 Task: Use the formula "DPRODUCT" in spreadsheet "Project protfolio".
Action: Mouse moved to (120, 72)
Screenshot: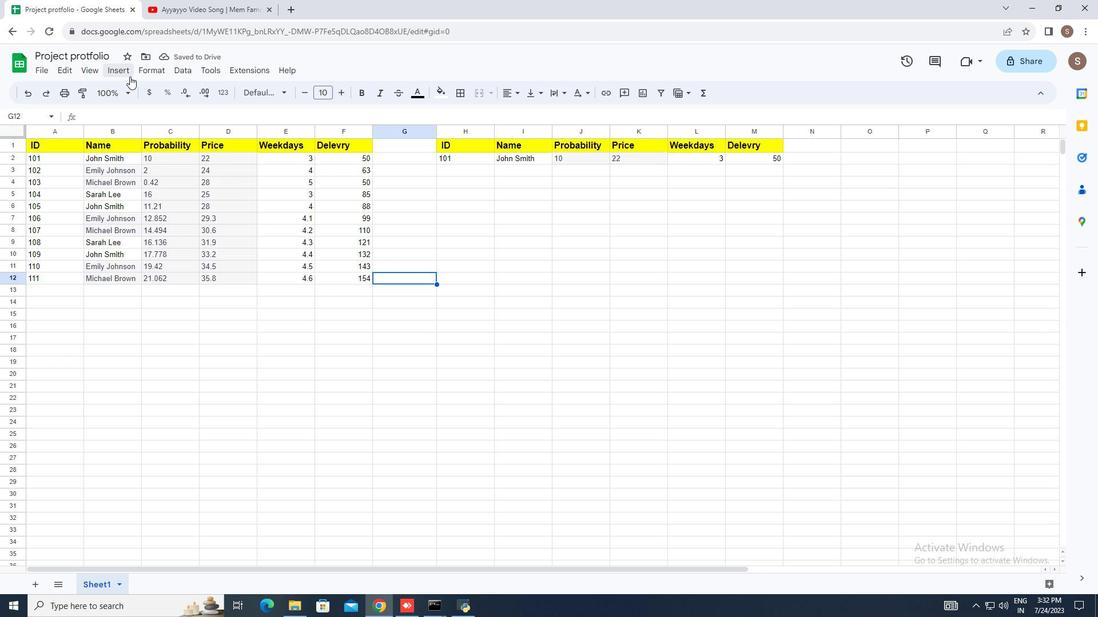 
Action: Mouse pressed left at (120, 72)
Screenshot: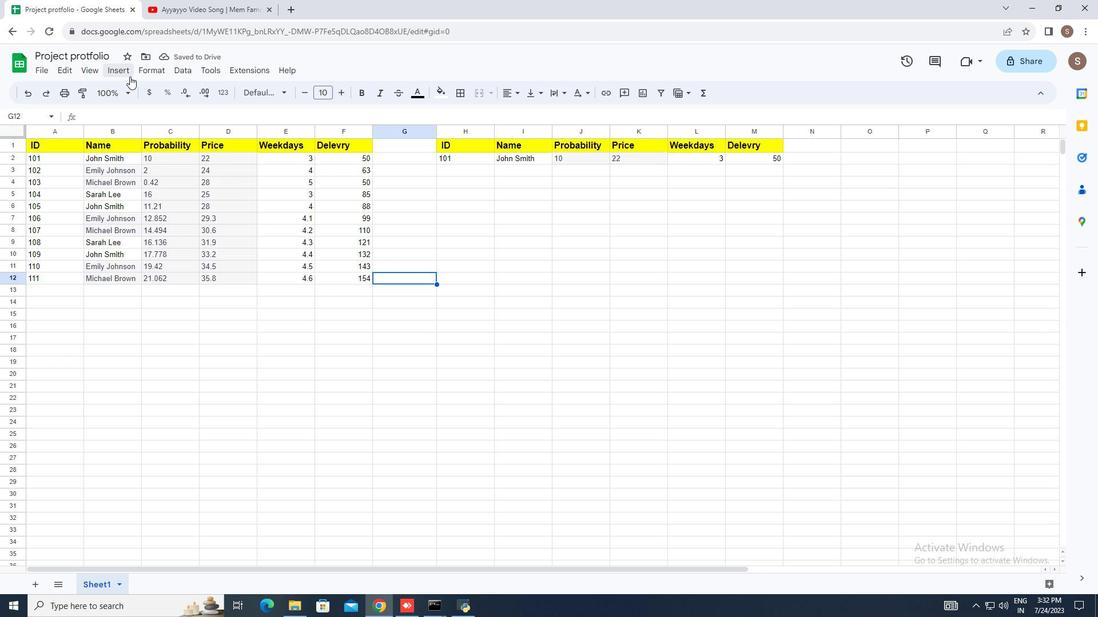 
Action: Mouse moved to (172, 268)
Screenshot: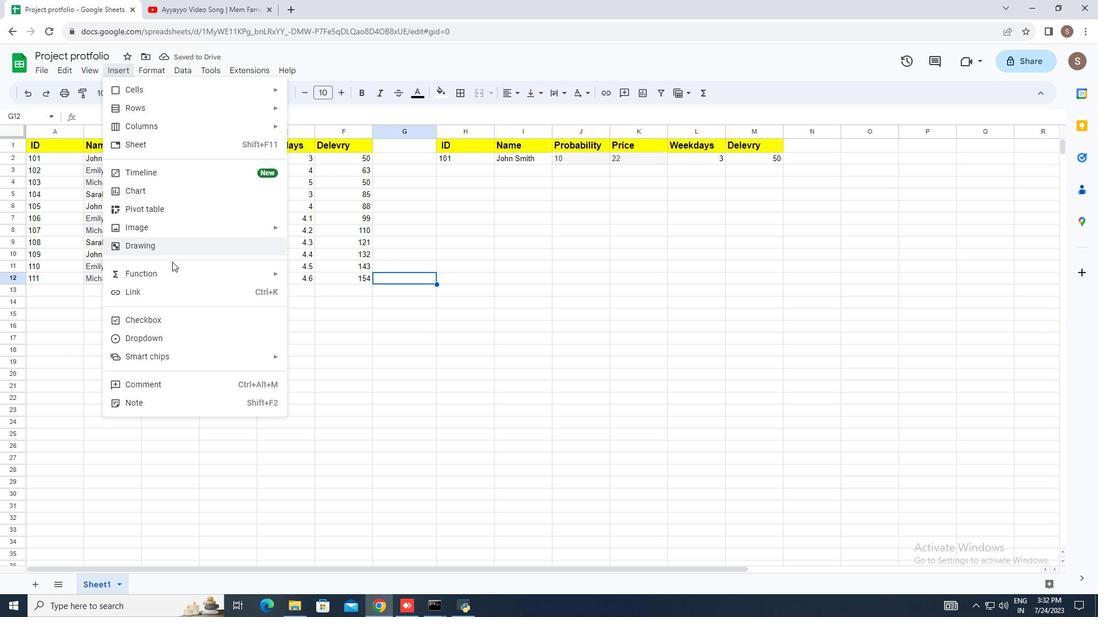 
Action: Mouse pressed left at (172, 268)
Screenshot: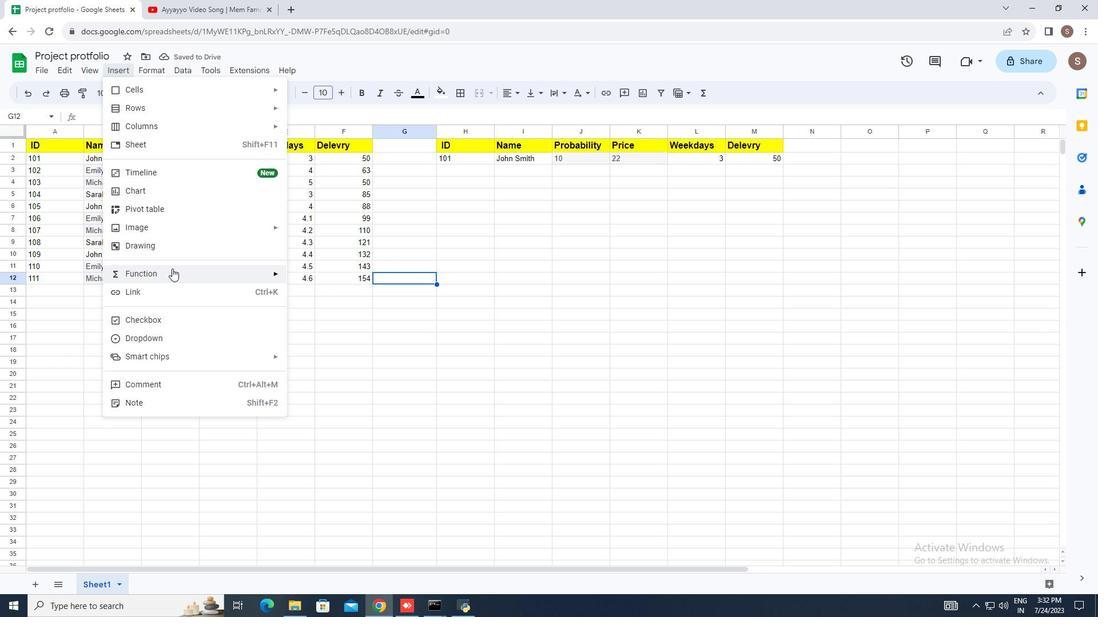 
Action: Mouse moved to (327, 260)
Screenshot: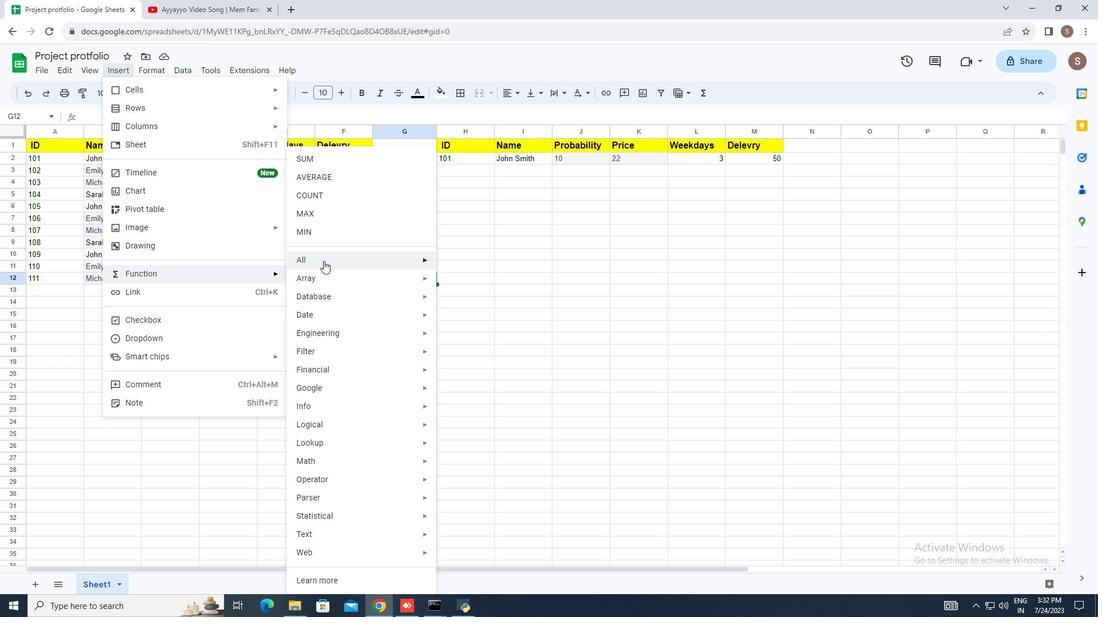 
Action: Mouse pressed left at (327, 260)
Screenshot: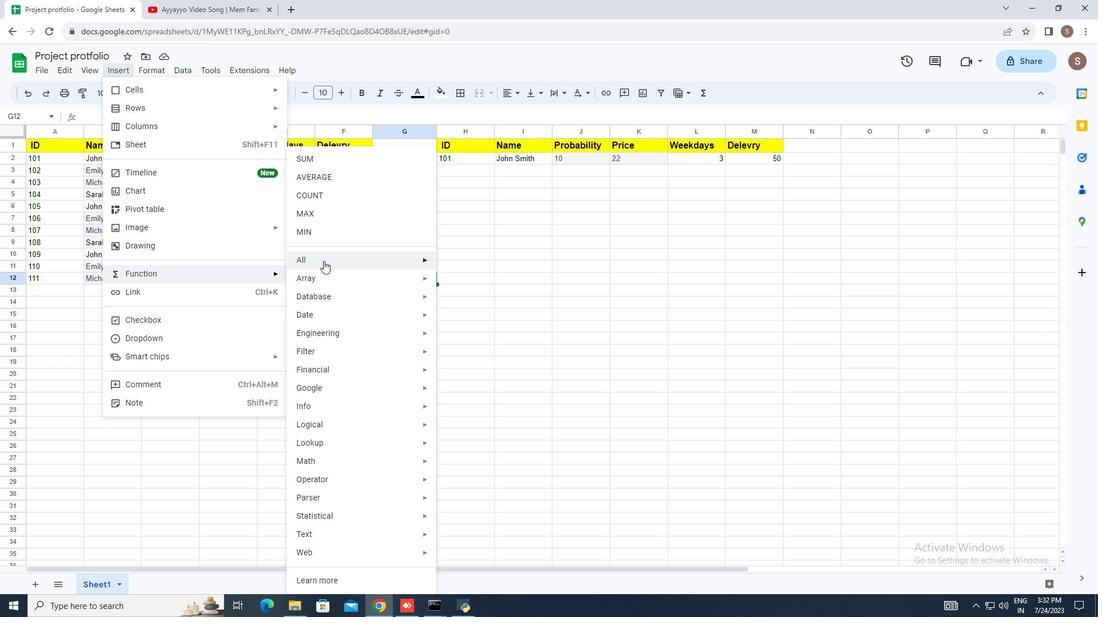 
Action: Mouse moved to (500, 492)
Screenshot: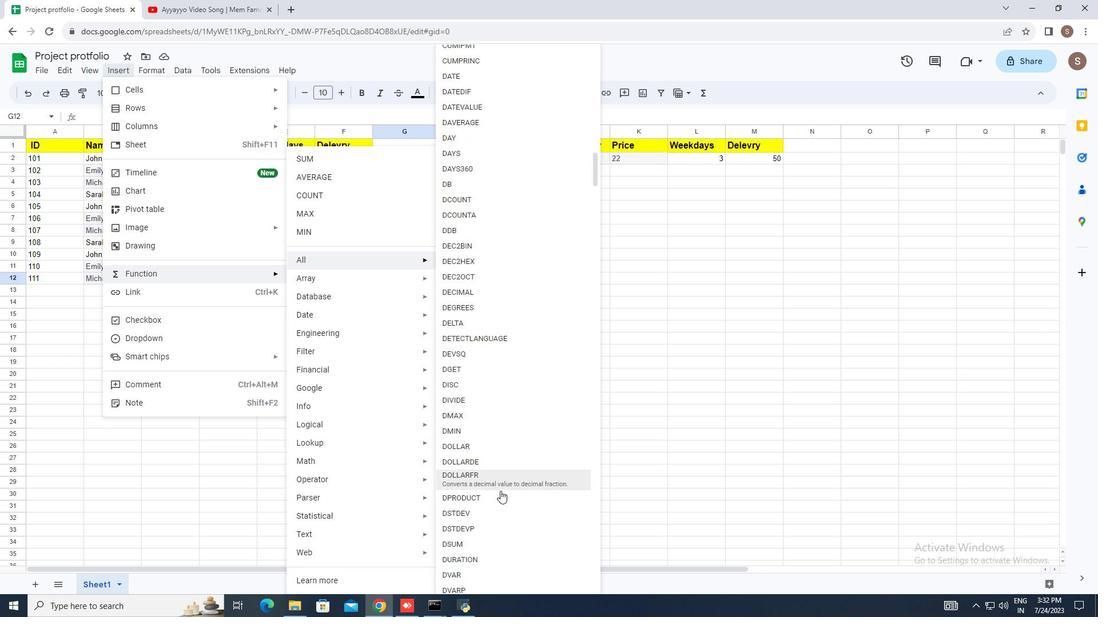 
Action: Mouse pressed left at (500, 492)
Screenshot: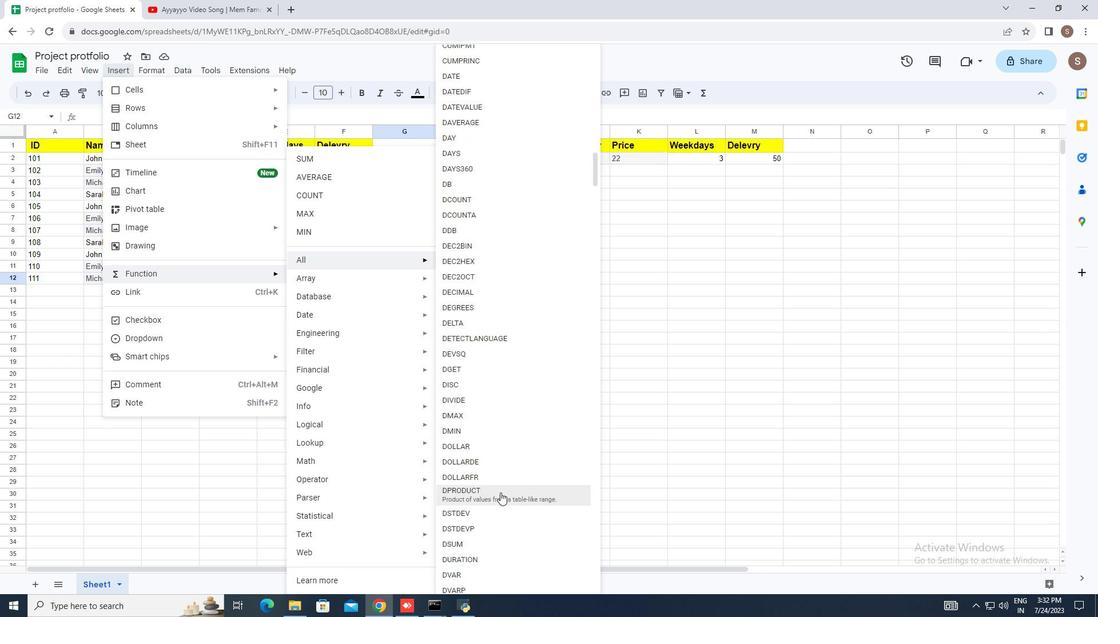 
Action: Mouse moved to (44, 143)
Screenshot: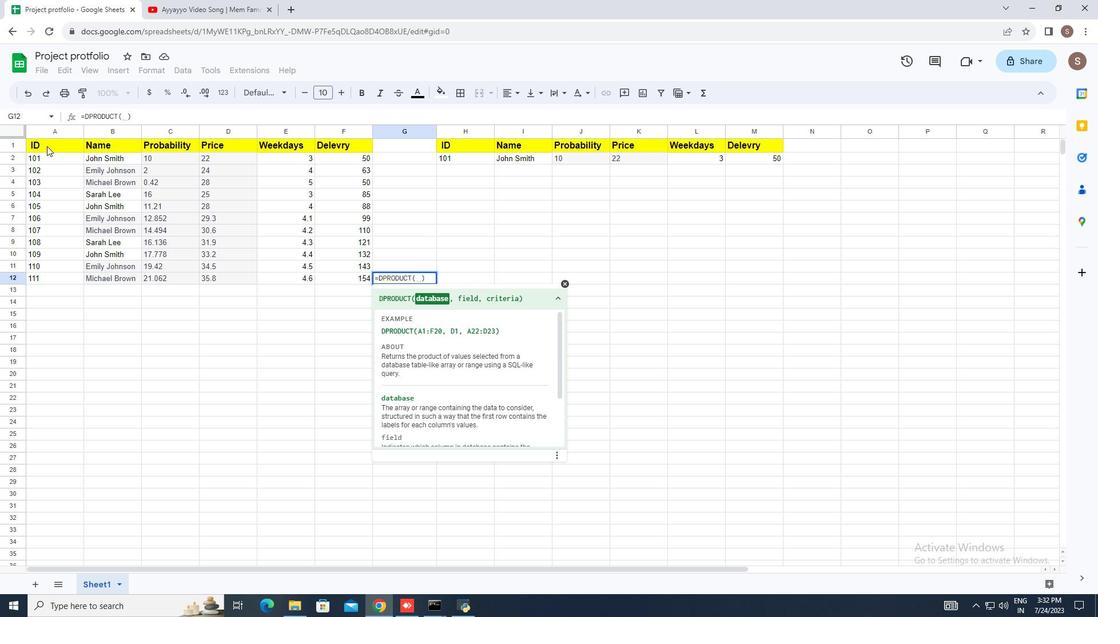 
Action: Mouse pressed left at (44, 143)
Screenshot: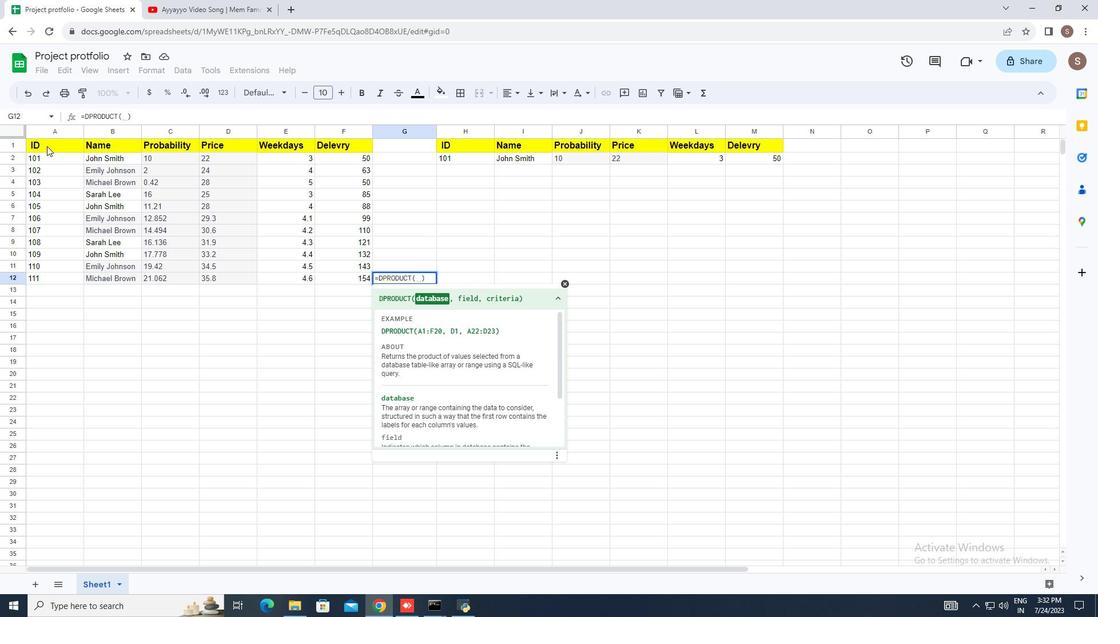 
Action: Mouse moved to (391, 292)
Screenshot: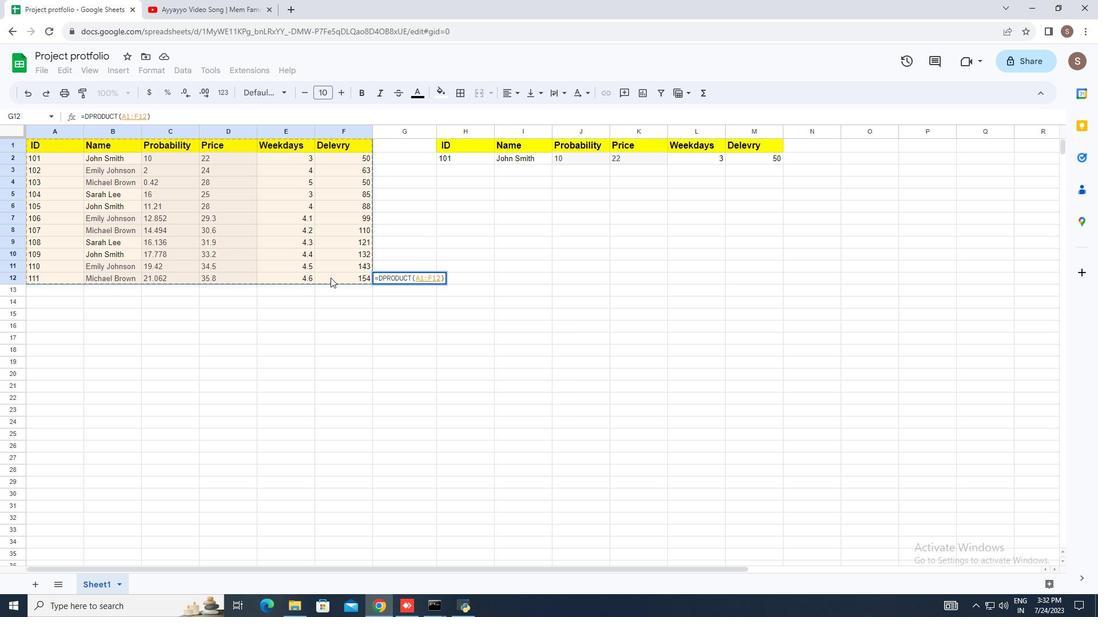 
Action: Key pressed <Key.f4>
Screenshot: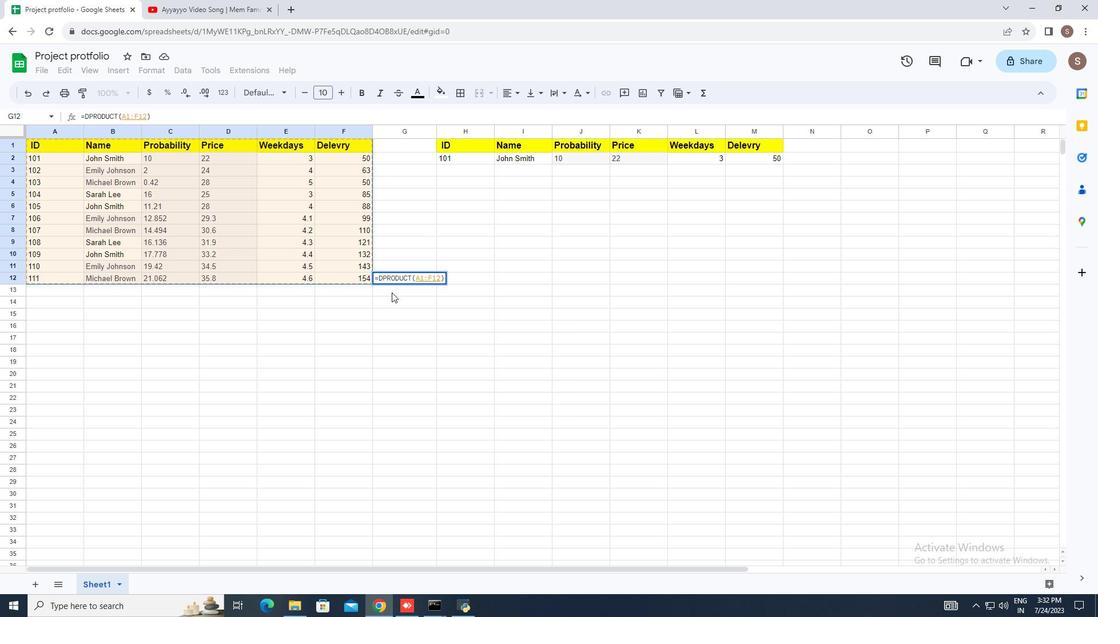 
Action: Mouse moved to (455, 295)
Screenshot: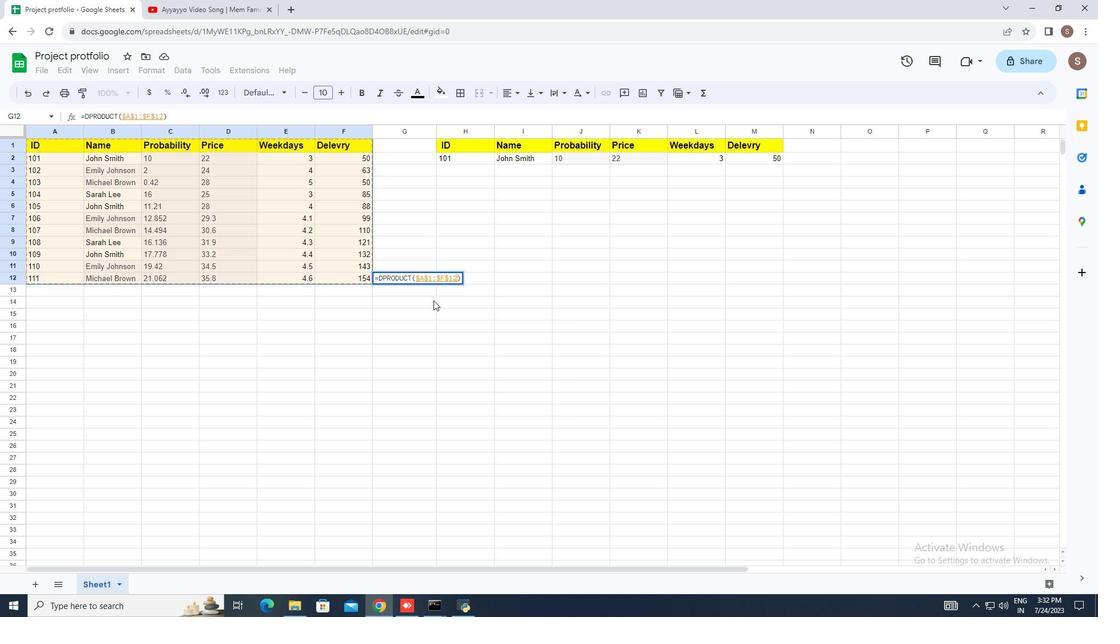 
Action: Key pressed ,<Key.space>
Screenshot: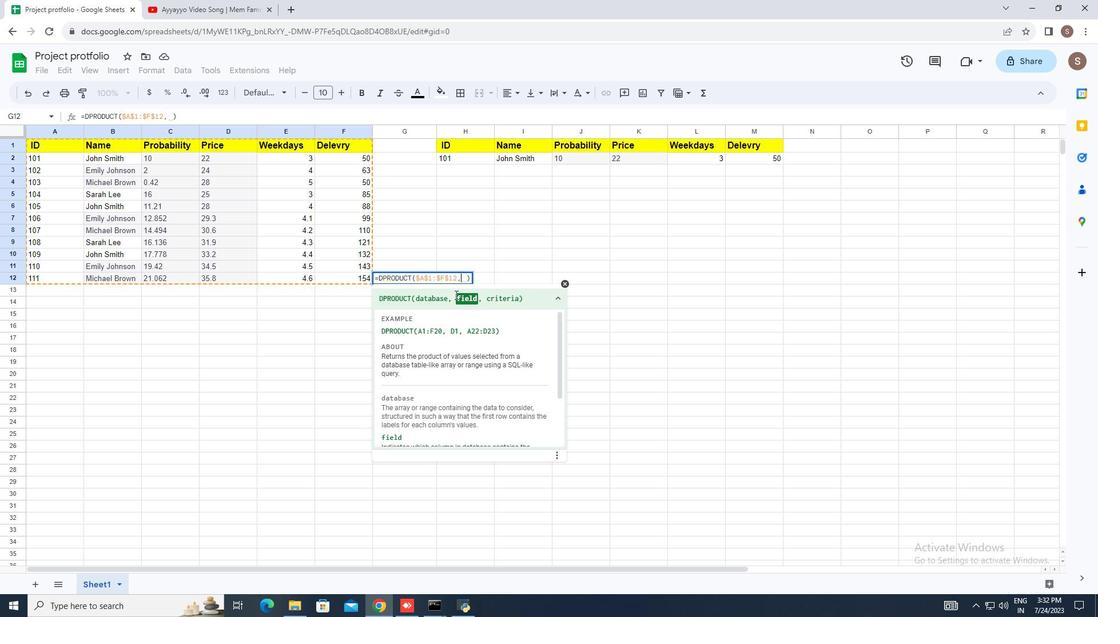 
Action: Mouse moved to (167, 145)
Screenshot: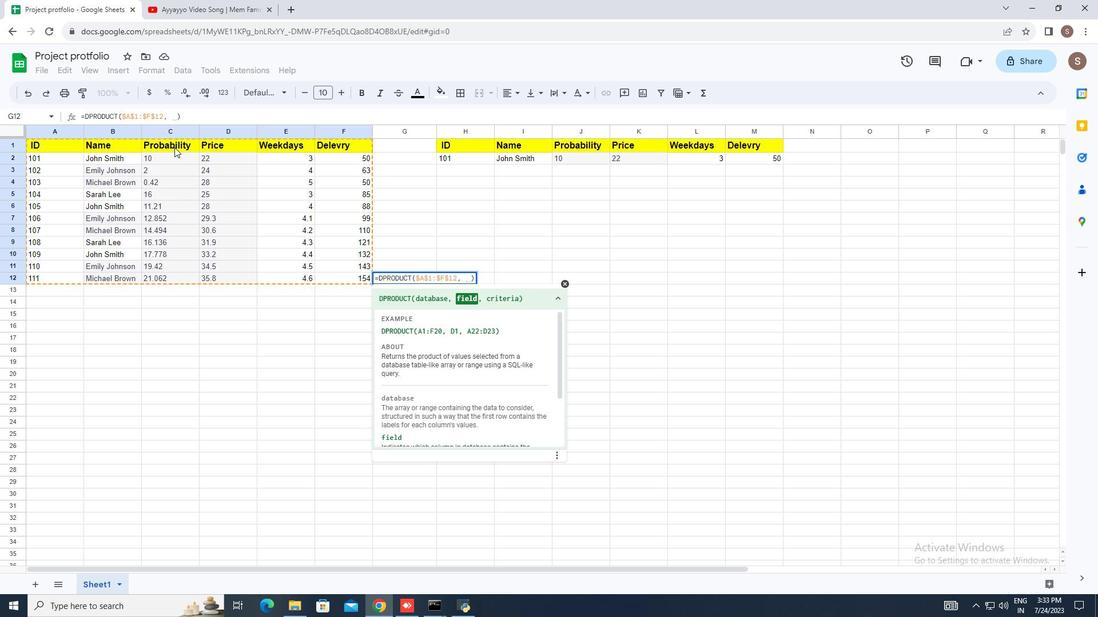 
Action: Mouse pressed left at (167, 145)
Screenshot: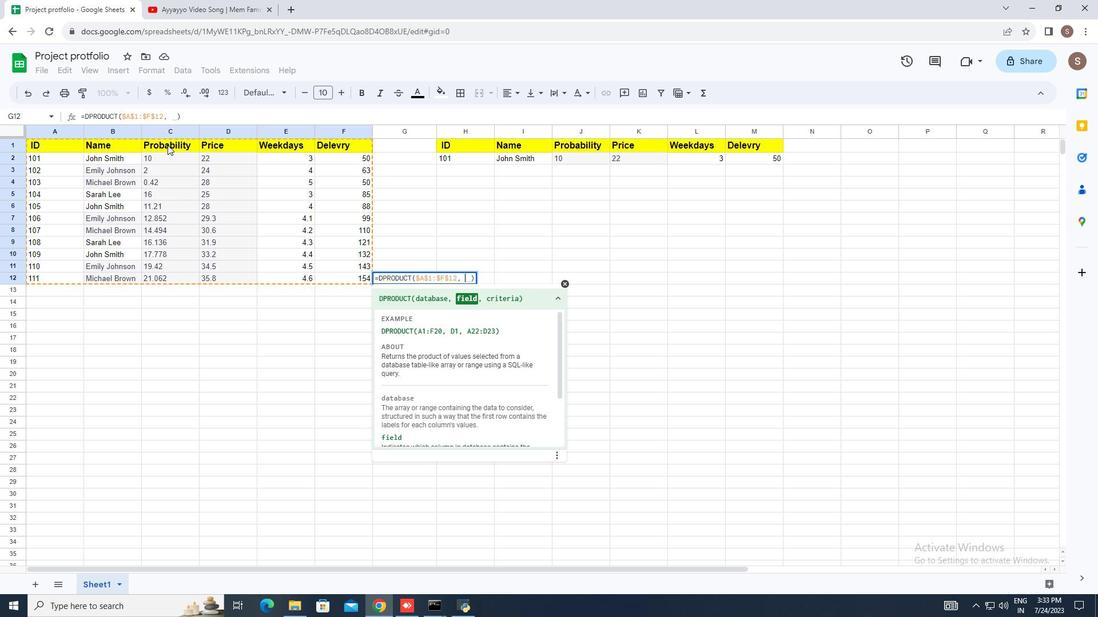 
Action: Mouse moved to (442, 328)
Screenshot: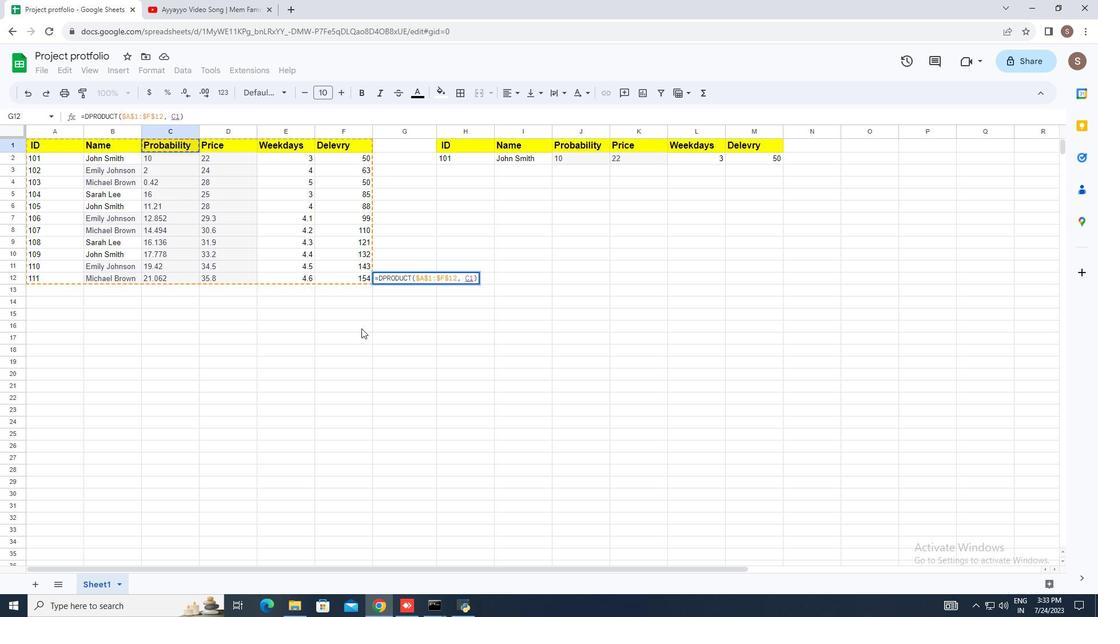 
Action: Key pressed ,<Key.space>
Screenshot: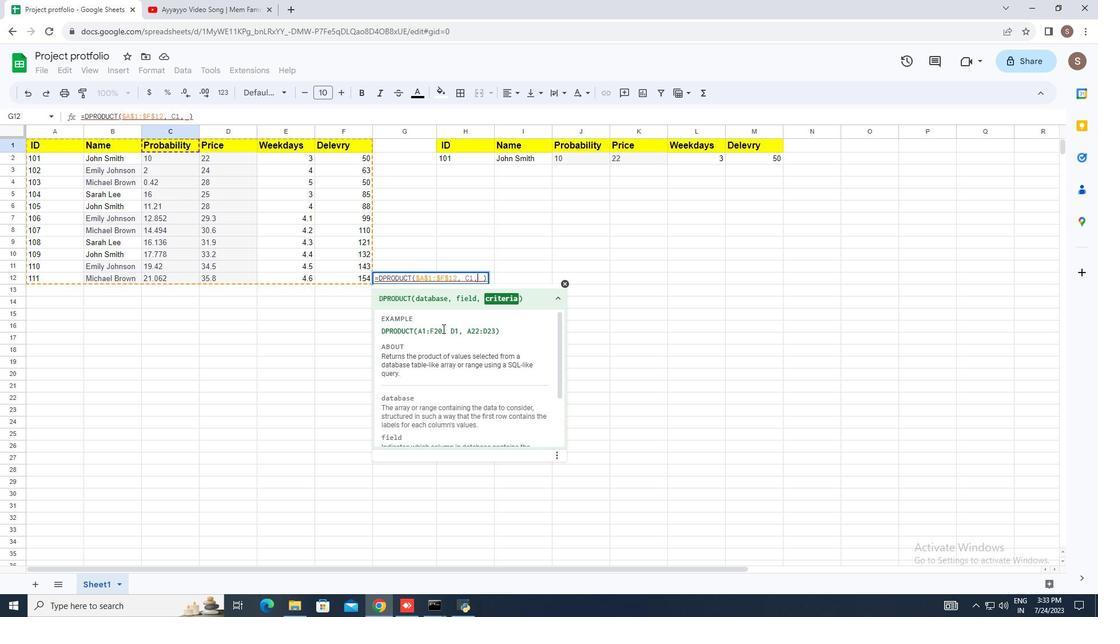 
Action: Mouse moved to (696, 144)
Screenshot: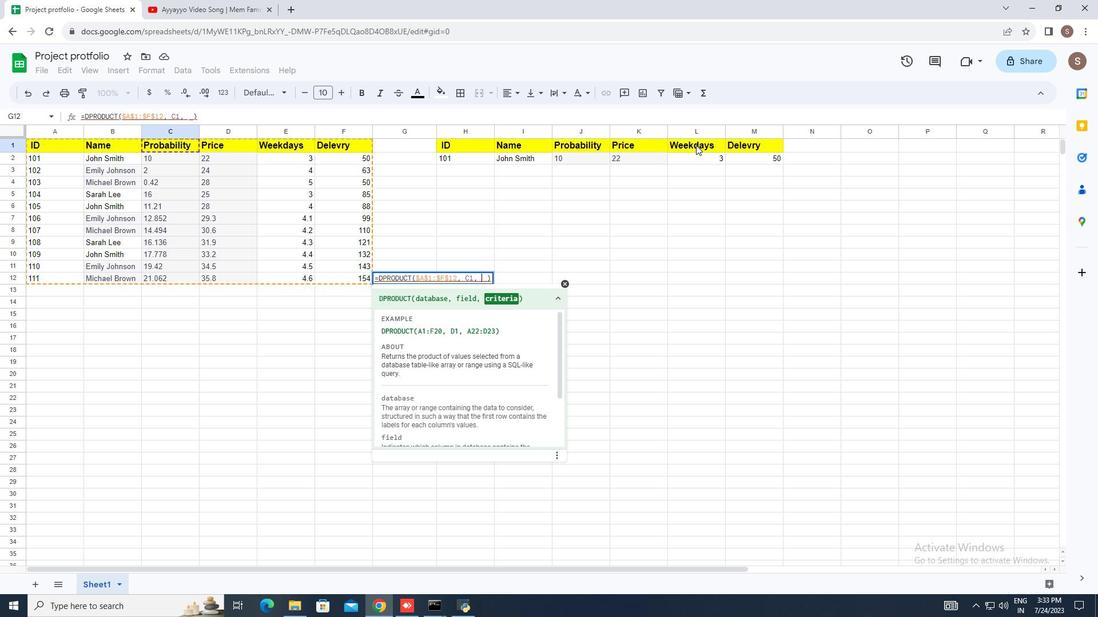
Action: Mouse pressed left at (696, 144)
Screenshot: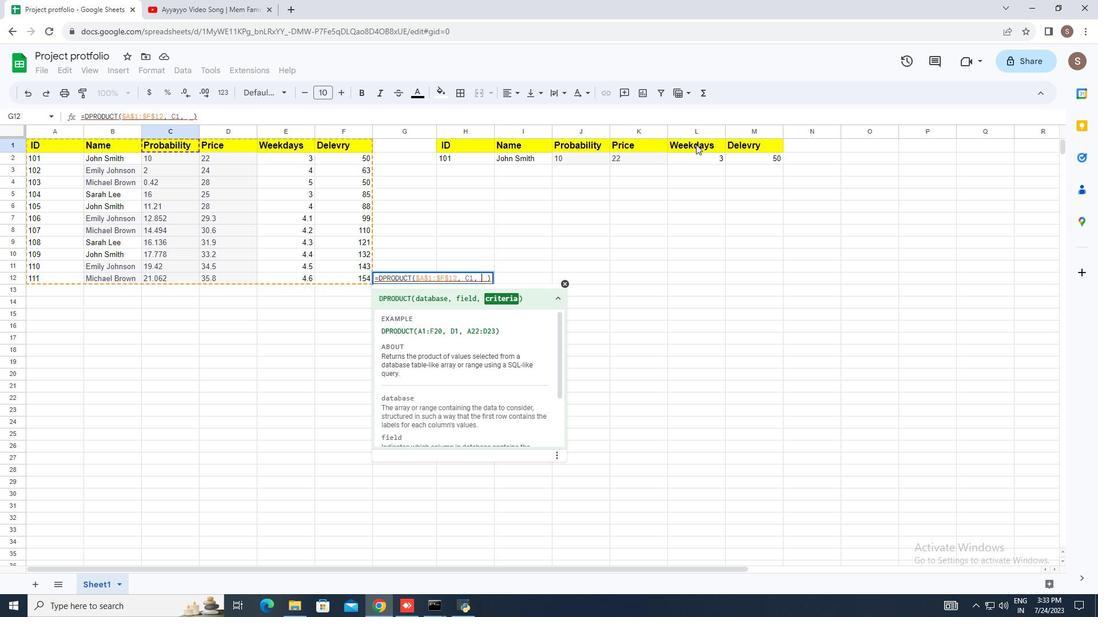 
Action: Mouse moved to (610, 333)
Screenshot: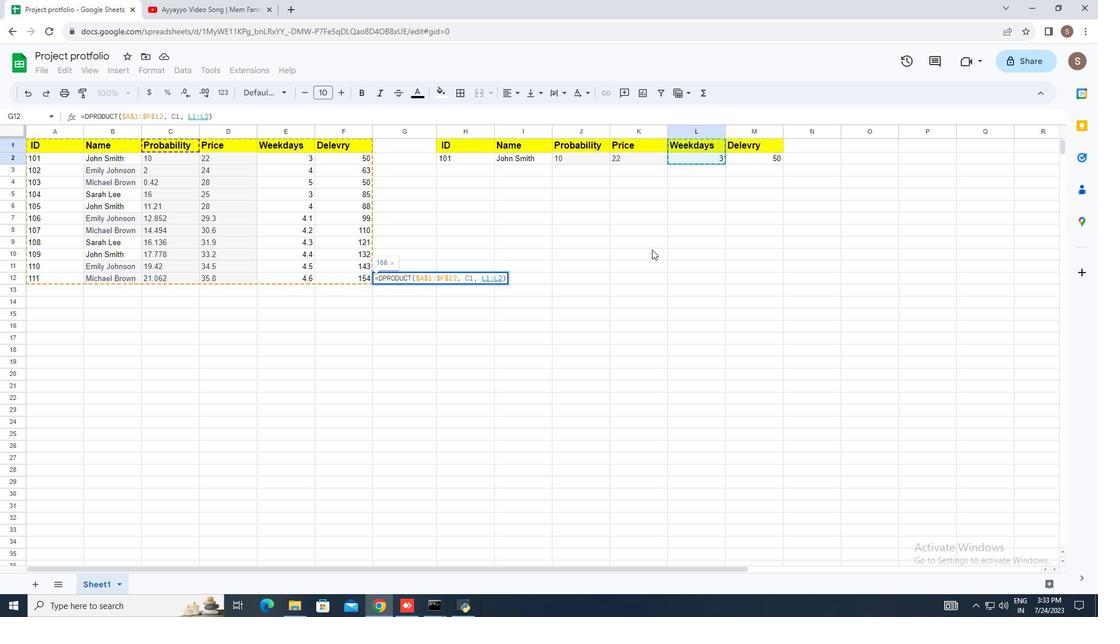 
Action: Key pressed <Key.enter>
Screenshot: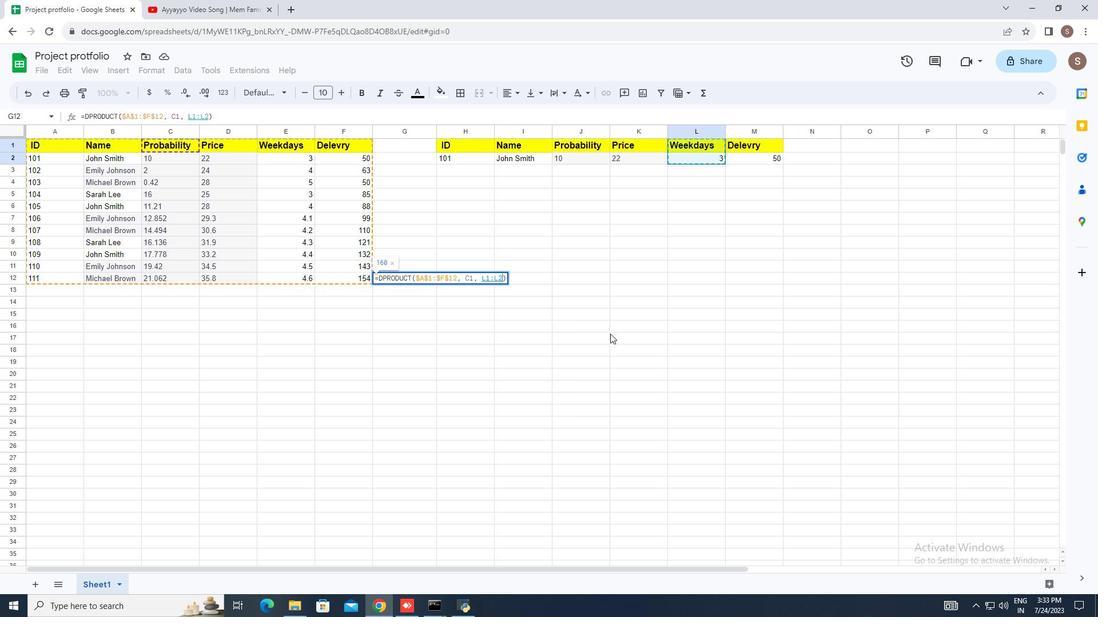 
Action: Mouse moved to (414, 358)
Screenshot: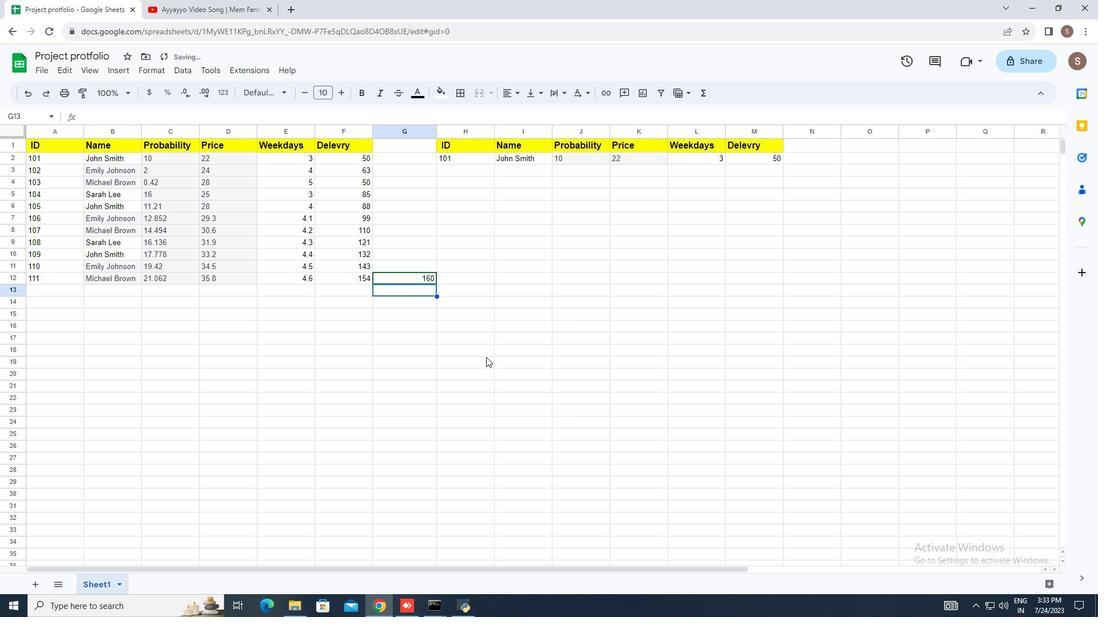 
